 Task: For heading Arial black with underline.  font size for heading18,  'Change the font style of data to'Calibri.  and font size to 9,  Change the alignment of both headline & data to Align center.  In the sheet  Budget Planning Spreadsheet
Action: Mouse moved to (79, 103)
Screenshot: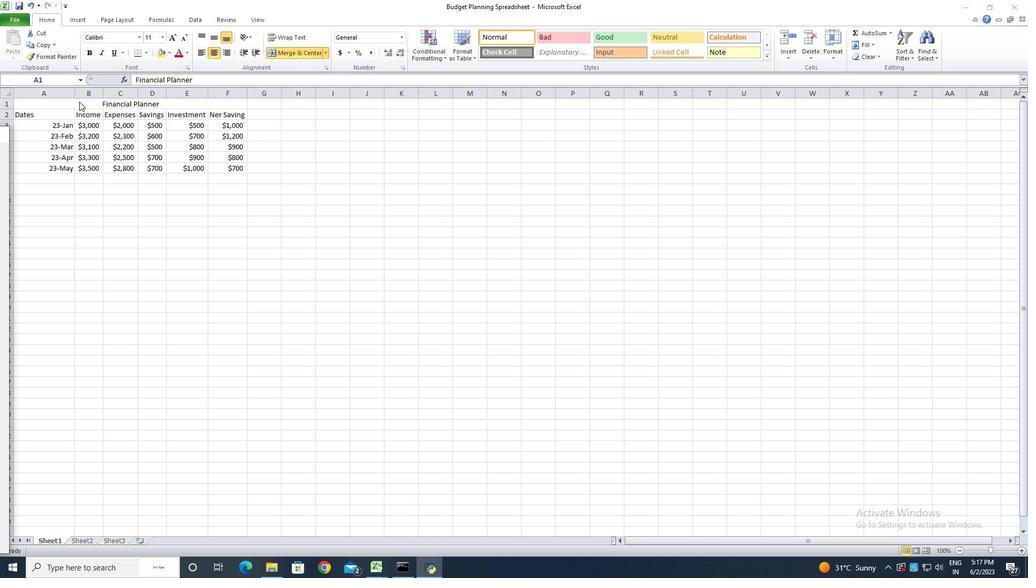 
Action: Mouse pressed left at (79, 103)
Screenshot: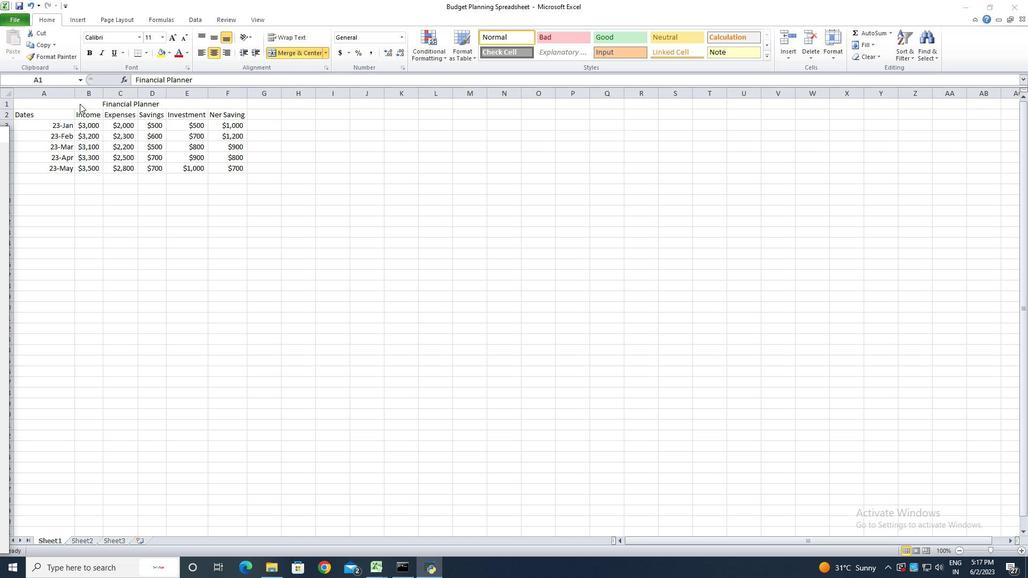 
Action: Mouse moved to (140, 32)
Screenshot: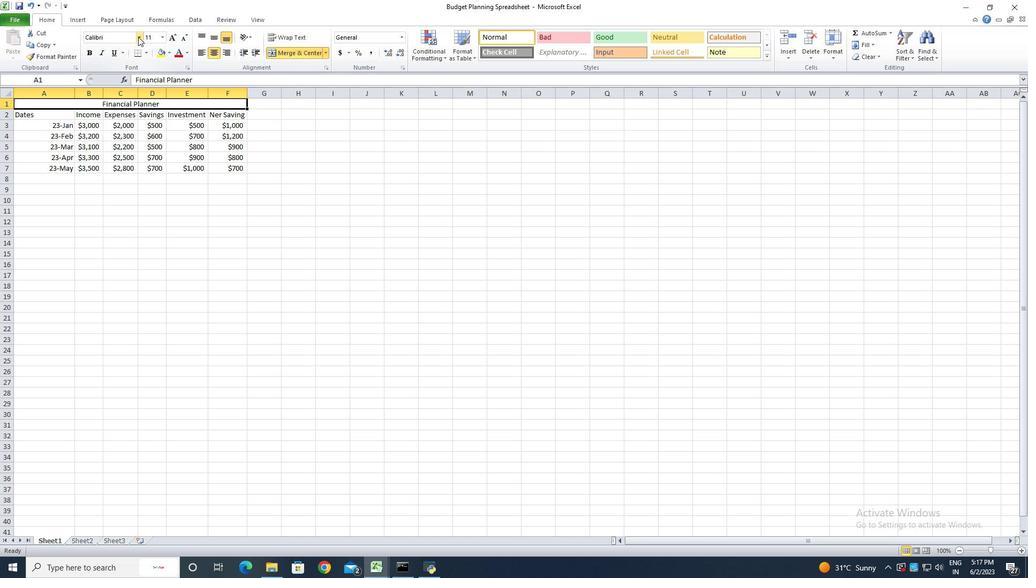 
Action: Mouse pressed left at (140, 32)
Screenshot: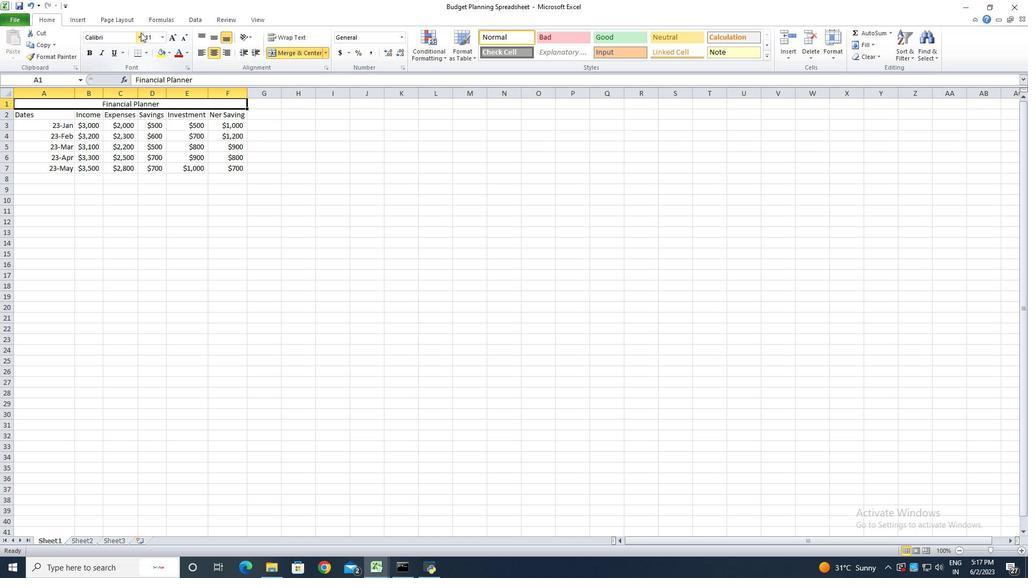 
Action: Mouse moved to (124, 133)
Screenshot: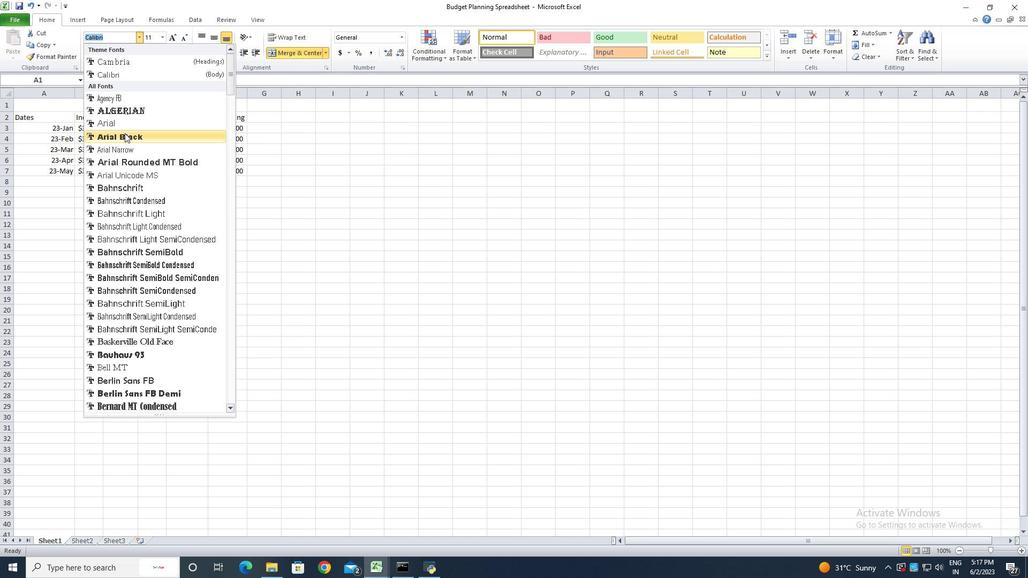 
Action: Mouse pressed left at (124, 133)
Screenshot: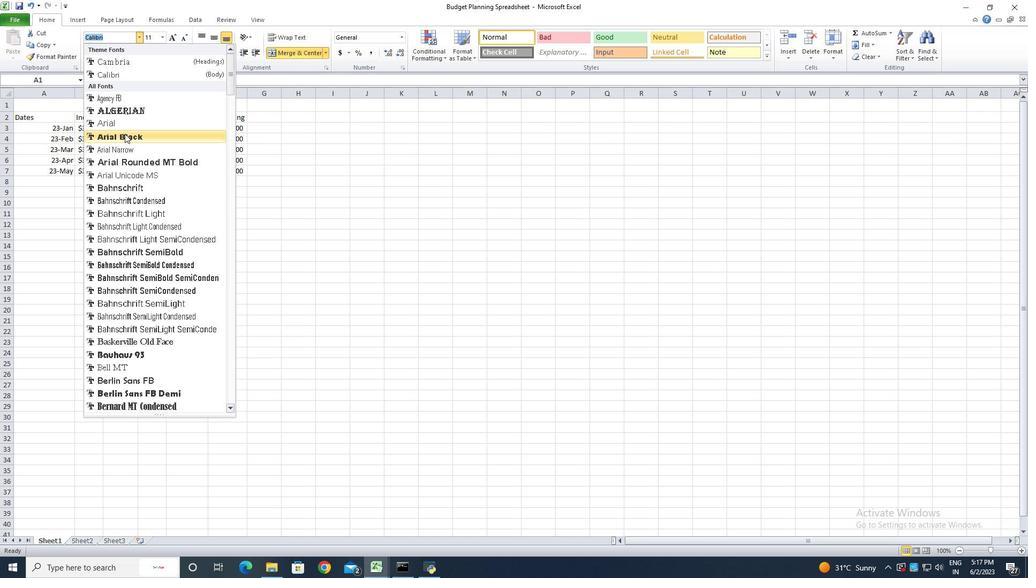 
Action: Mouse moved to (124, 54)
Screenshot: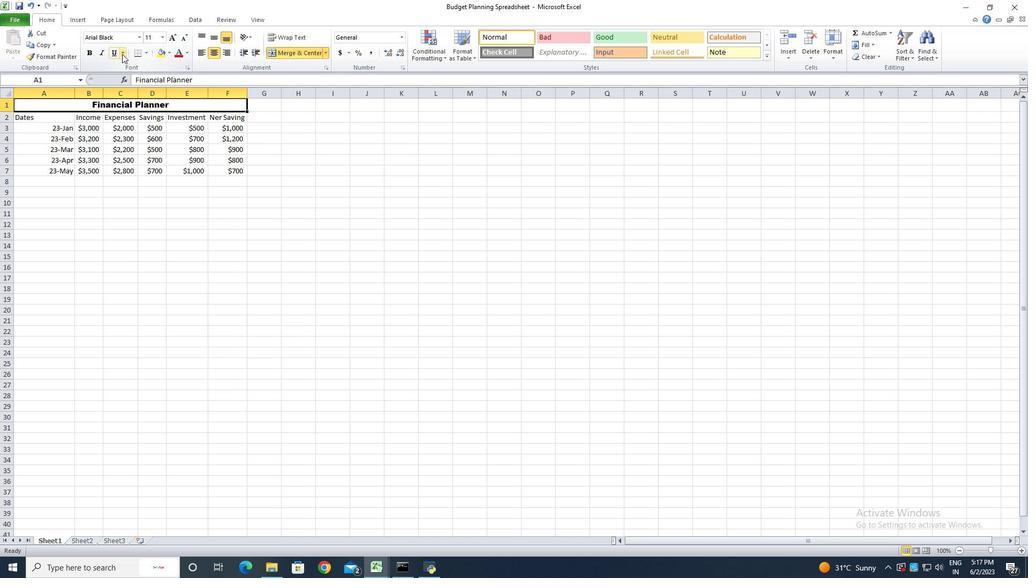 
Action: Mouse pressed left at (124, 54)
Screenshot: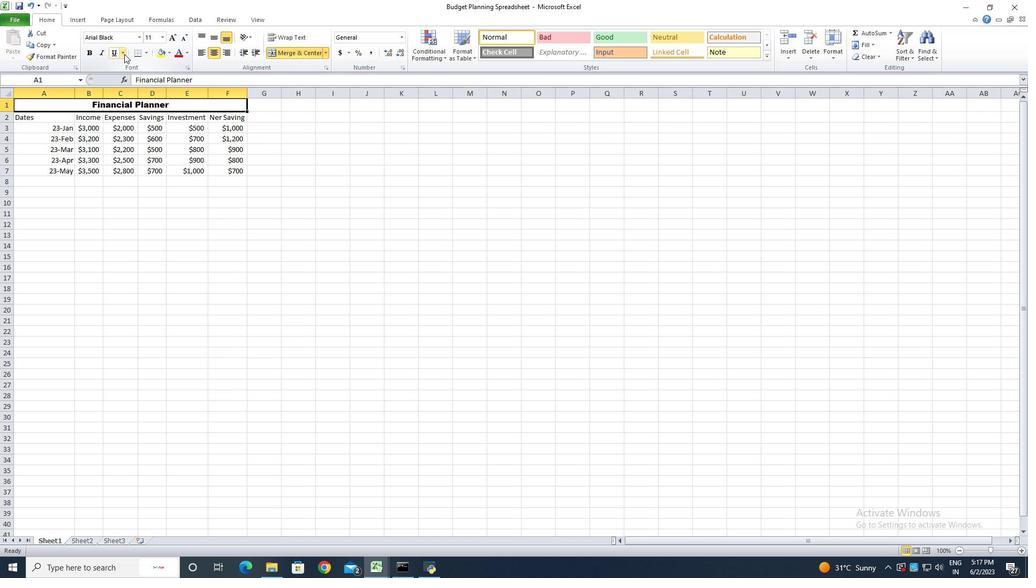 
Action: Mouse moved to (134, 65)
Screenshot: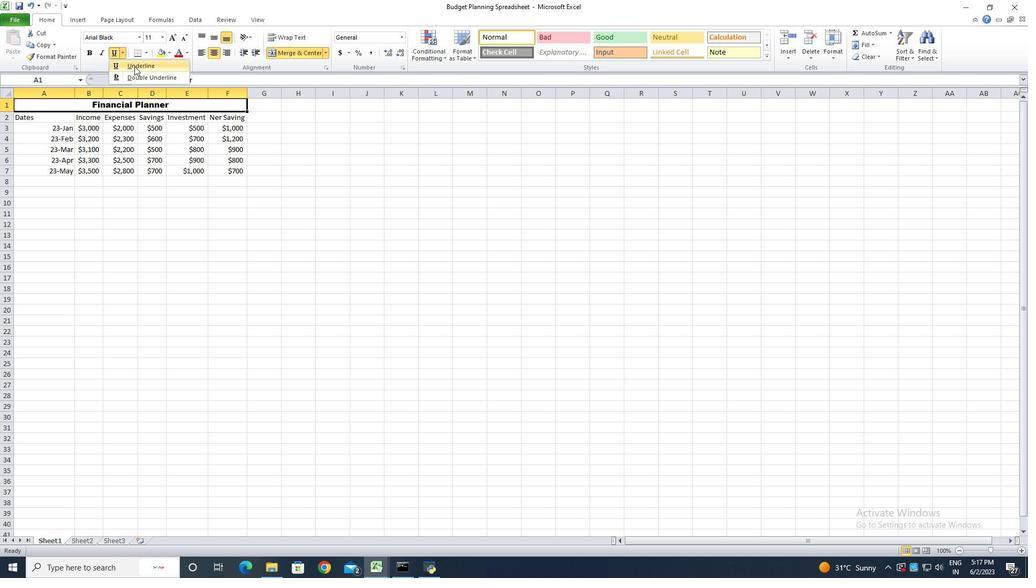 
Action: Mouse pressed left at (134, 65)
Screenshot: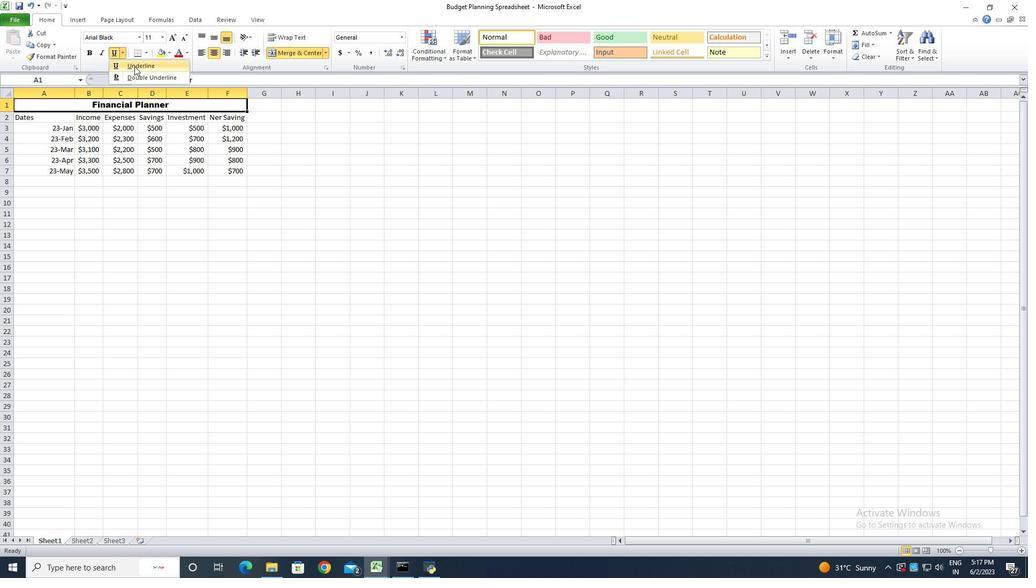 
Action: Mouse moved to (175, 38)
Screenshot: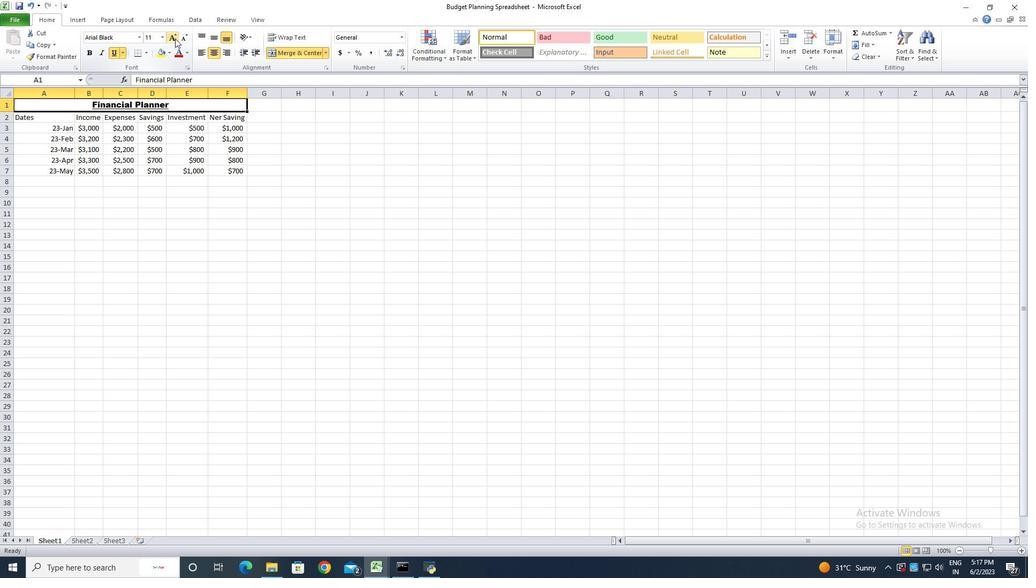 
Action: Mouse pressed left at (175, 38)
Screenshot: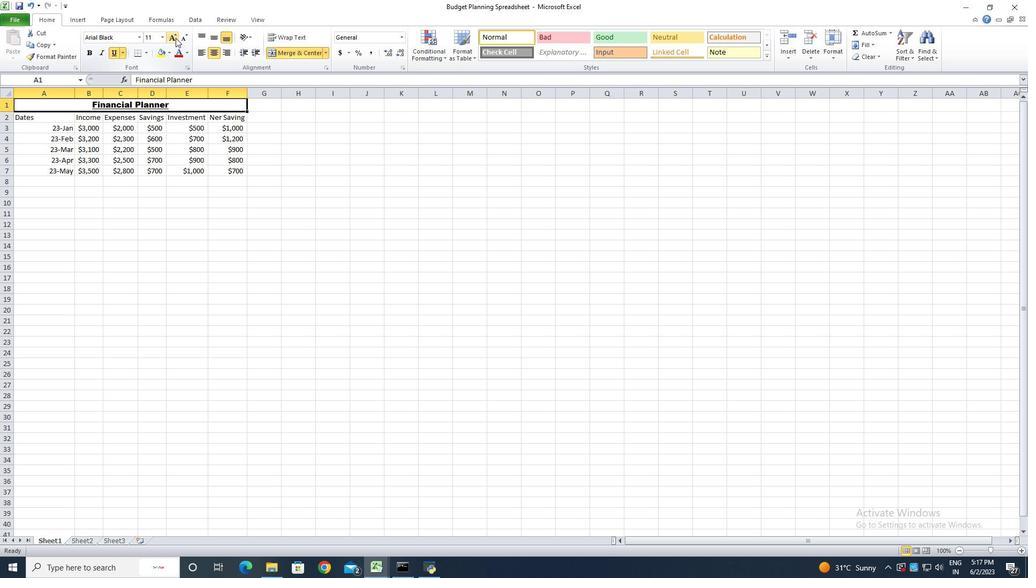 
Action: Mouse pressed left at (175, 38)
Screenshot: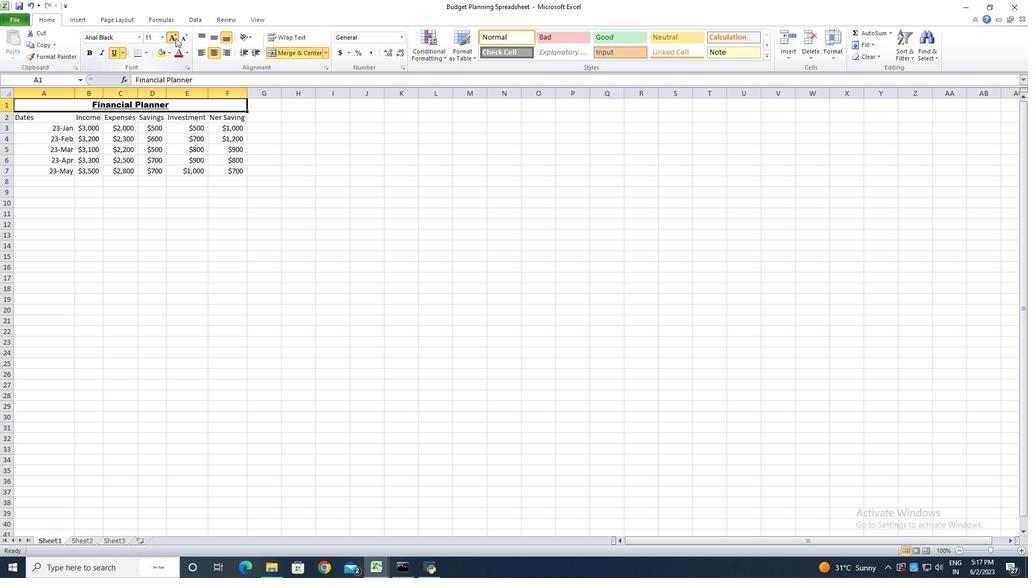 
Action: Mouse pressed left at (175, 38)
Screenshot: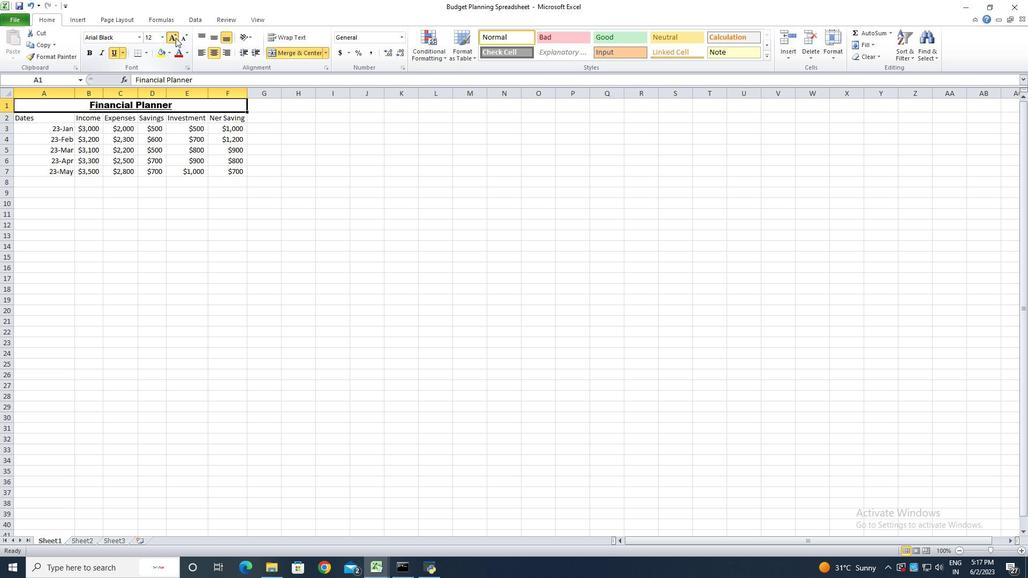 
Action: Mouse pressed left at (175, 38)
Screenshot: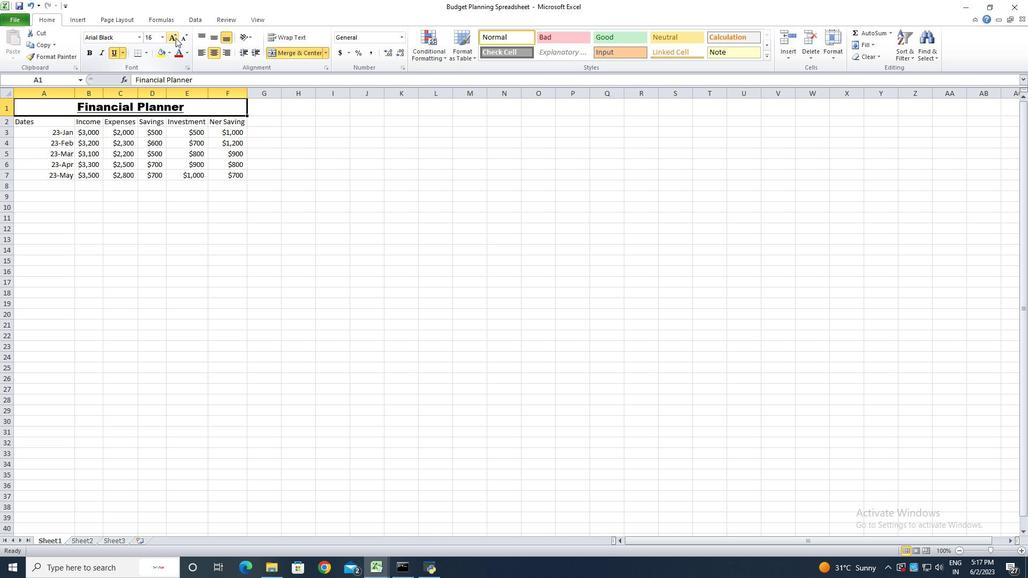 
Action: Mouse moved to (118, 217)
Screenshot: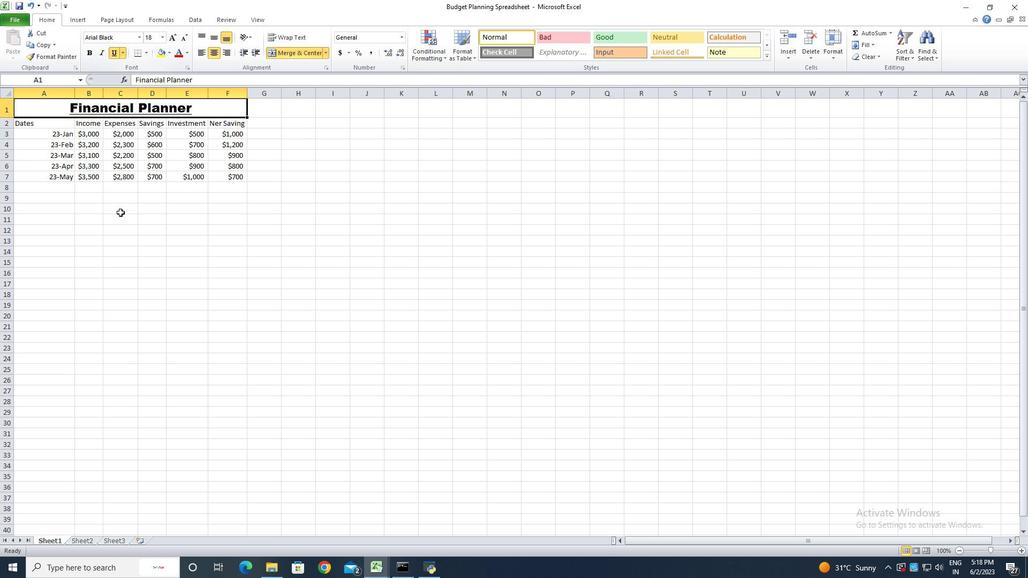 
Action: Mouse pressed left at (118, 217)
Screenshot: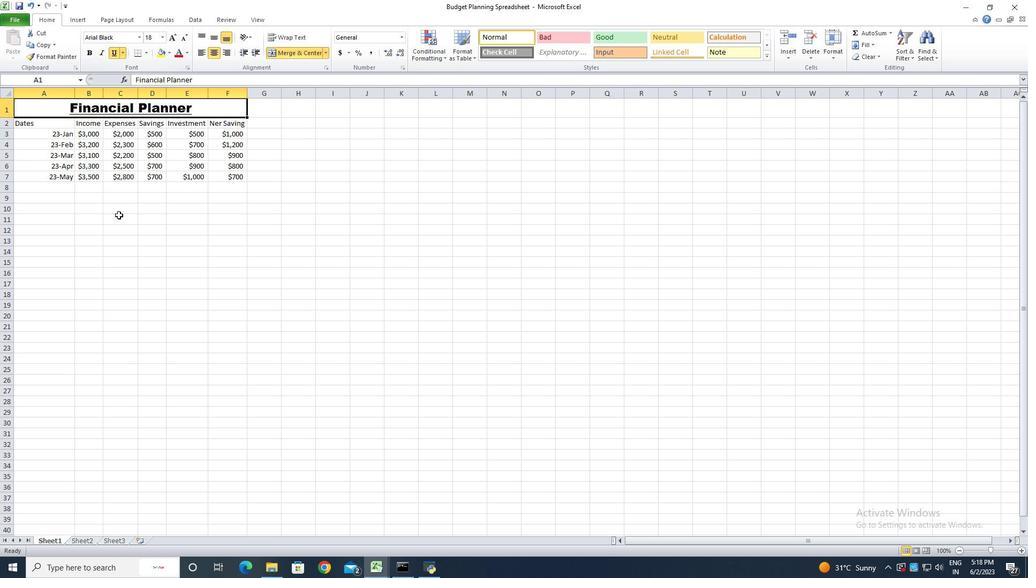 
Action: Mouse moved to (42, 121)
Screenshot: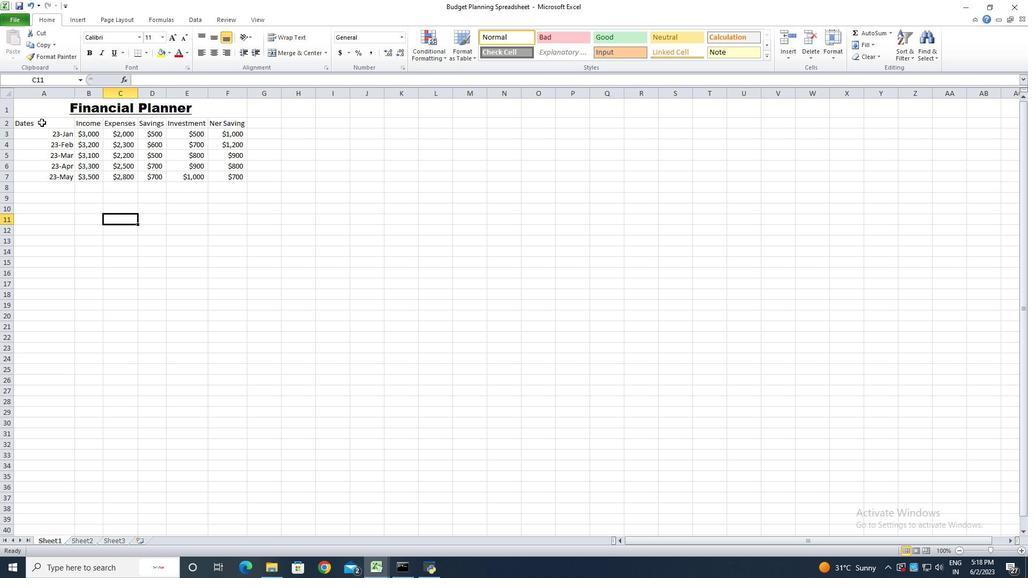 
Action: Mouse pressed left at (42, 121)
Screenshot: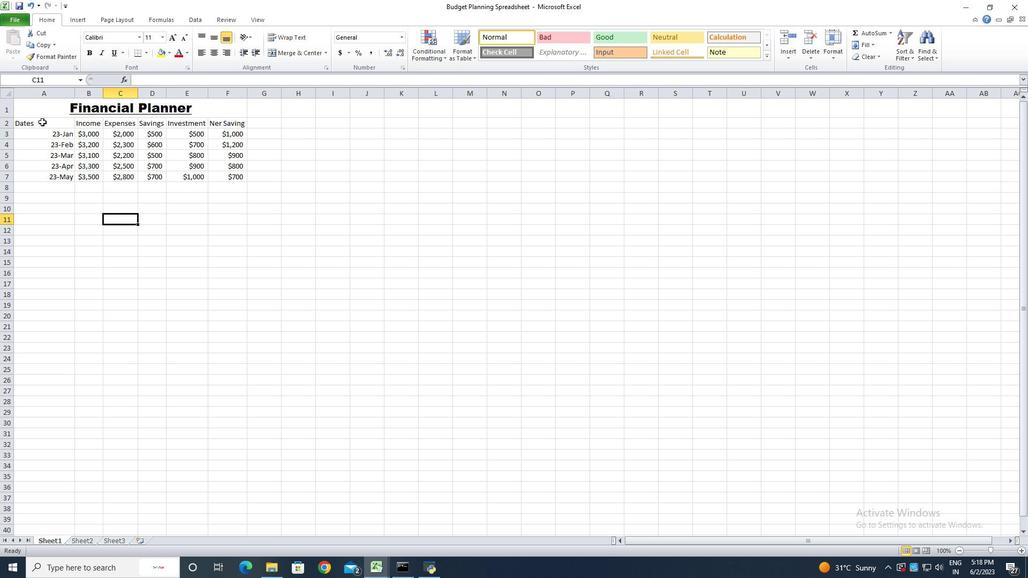 
Action: Mouse moved to (140, 37)
Screenshot: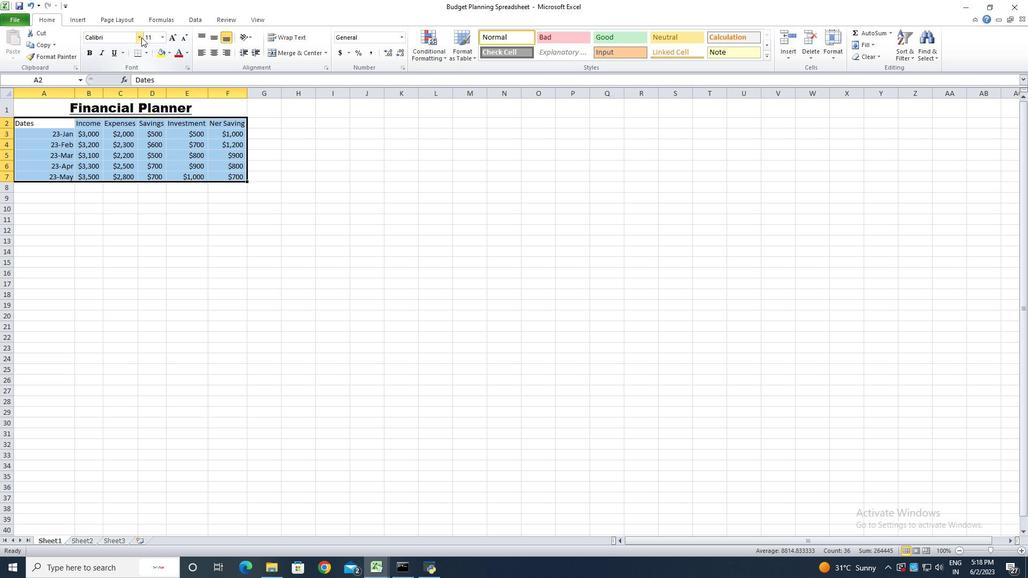 
Action: Mouse pressed left at (140, 37)
Screenshot: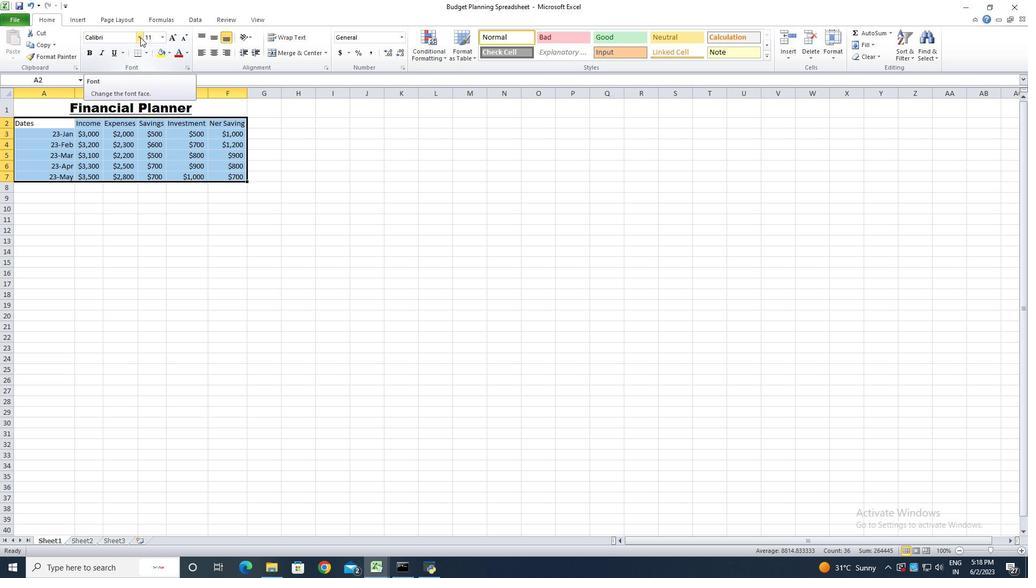 
Action: Mouse moved to (123, 76)
Screenshot: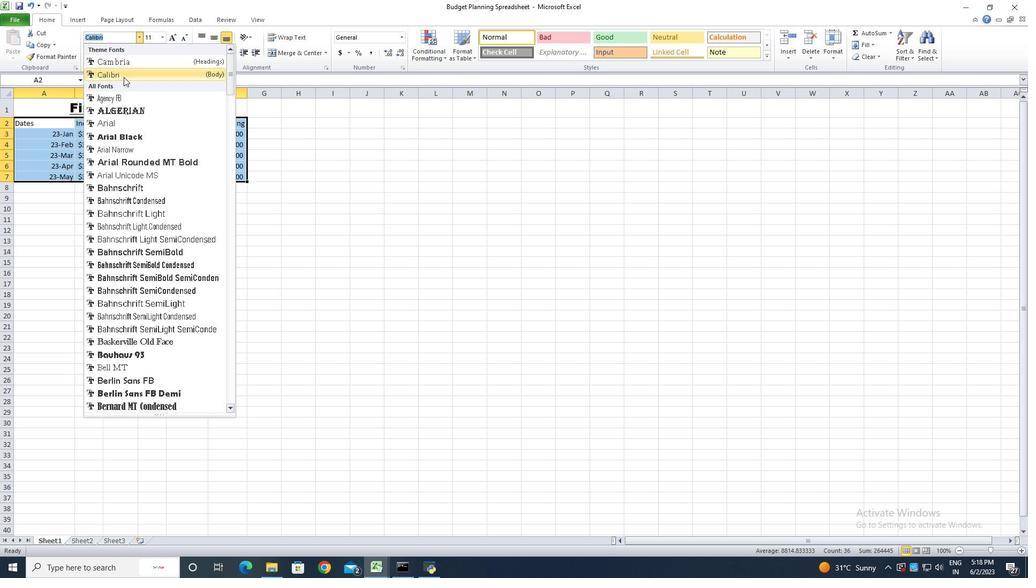 
Action: Mouse pressed left at (123, 76)
Screenshot: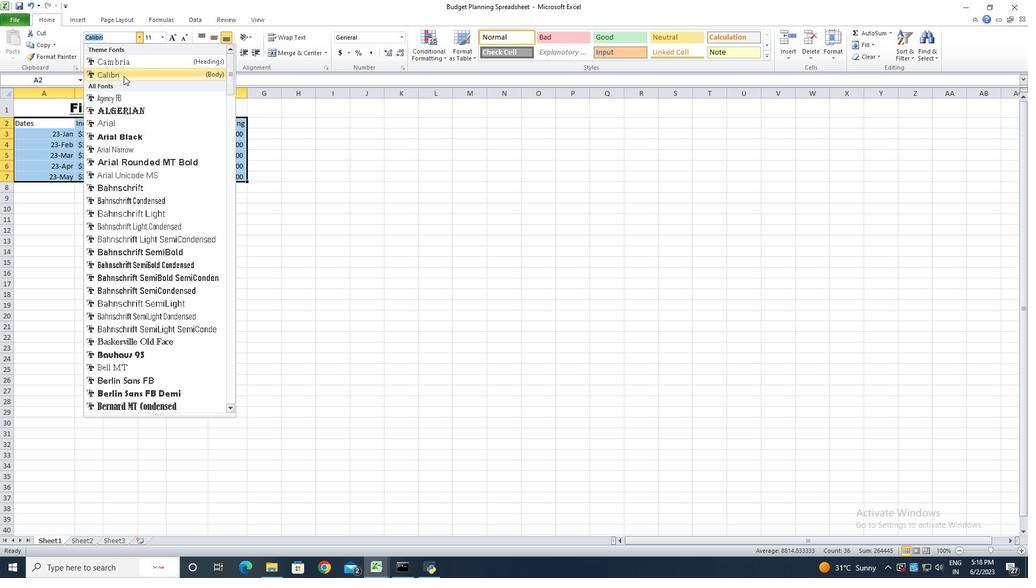 
Action: Mouse moved to (185, 36)
Screenshot: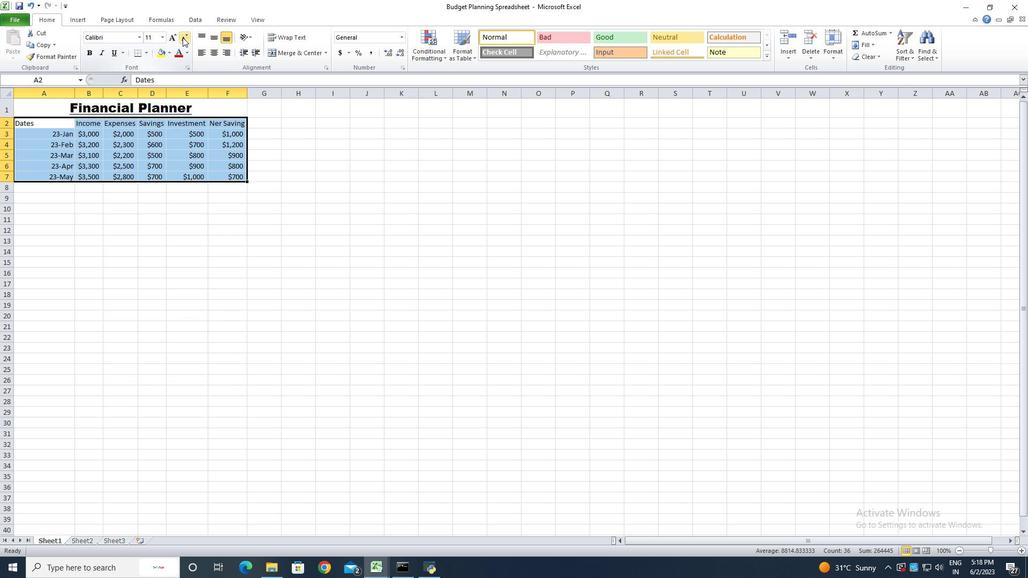 
Action: Mouse pressed left at (185, 36)
Screenshot: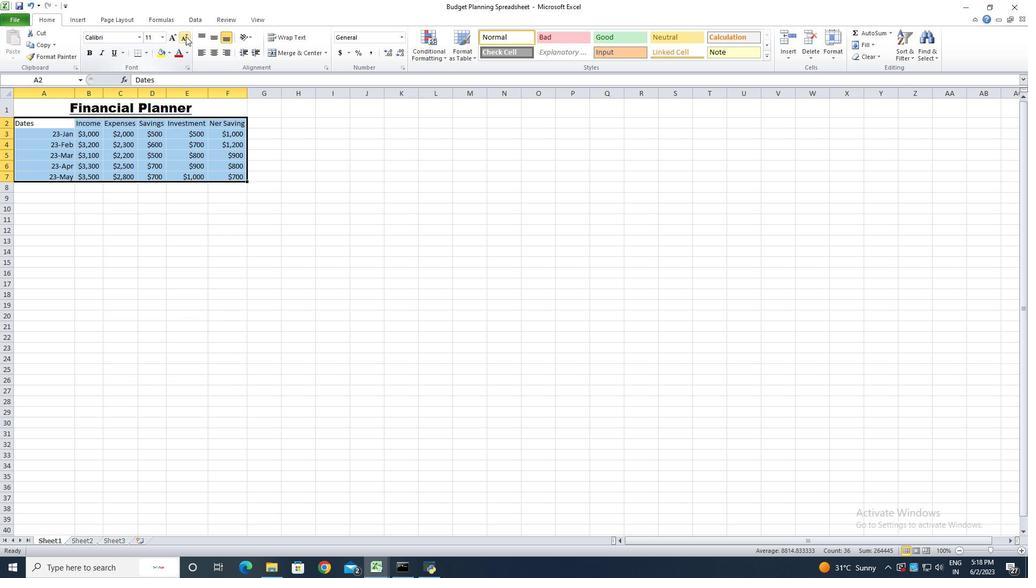 
Action: Mouse pressed left at (185, 36)
Screenshot: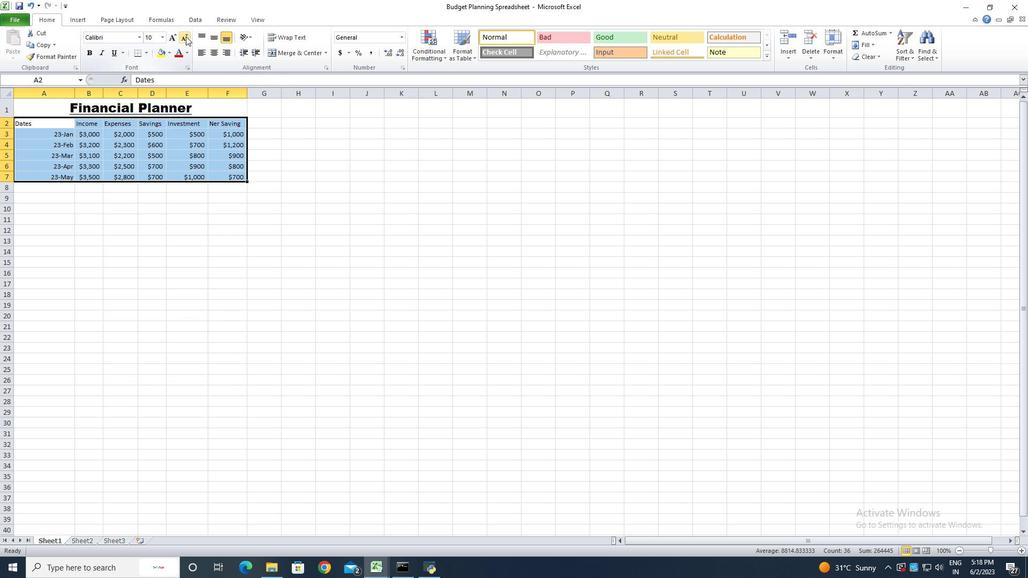 
Action: Mouse moved to (123, 222)
Screenshot: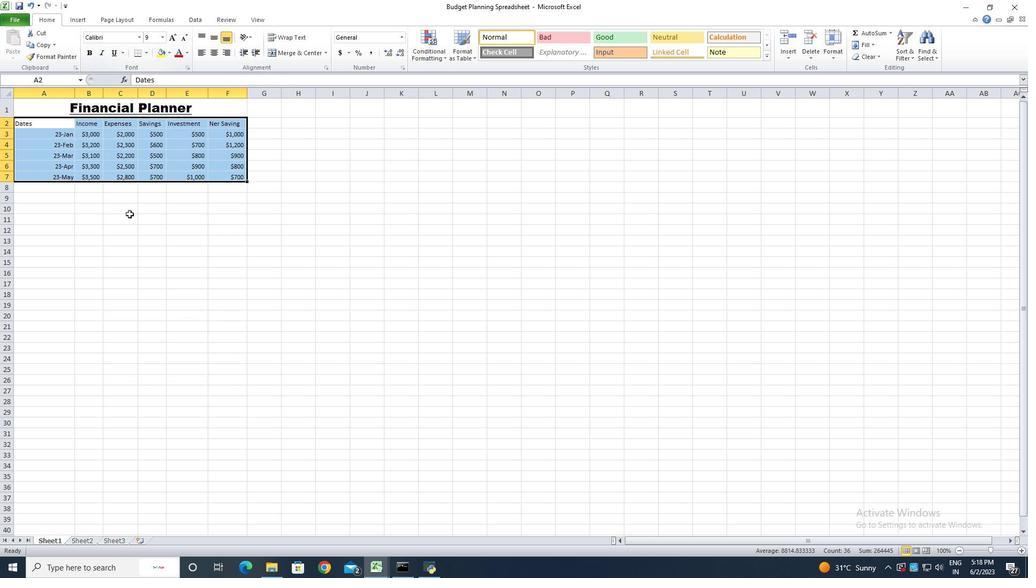 
Action: Mouse pressed left at (123, 222)
Screenshot: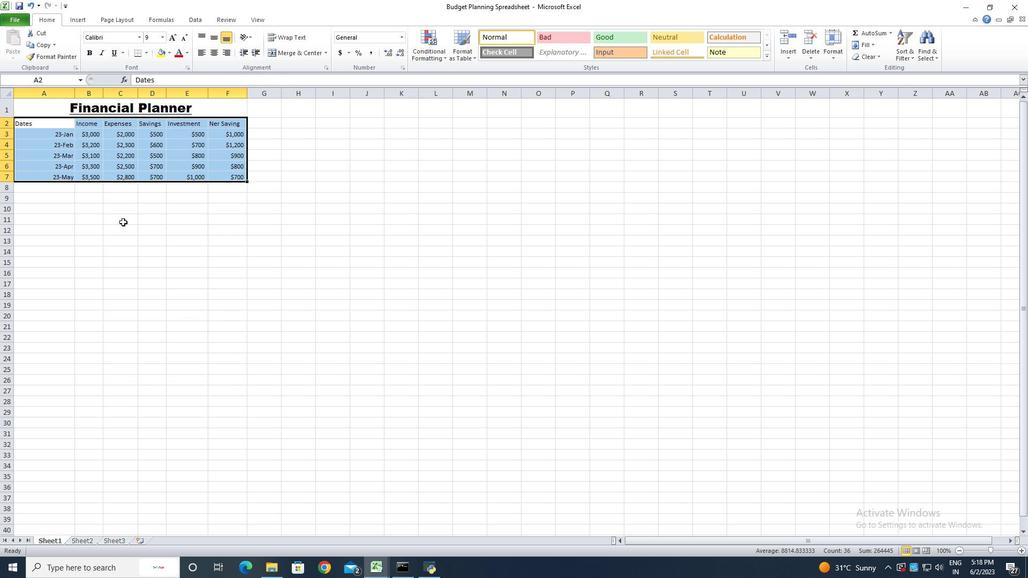 
Action: Mouse moved to (47, 104)
Screenshot: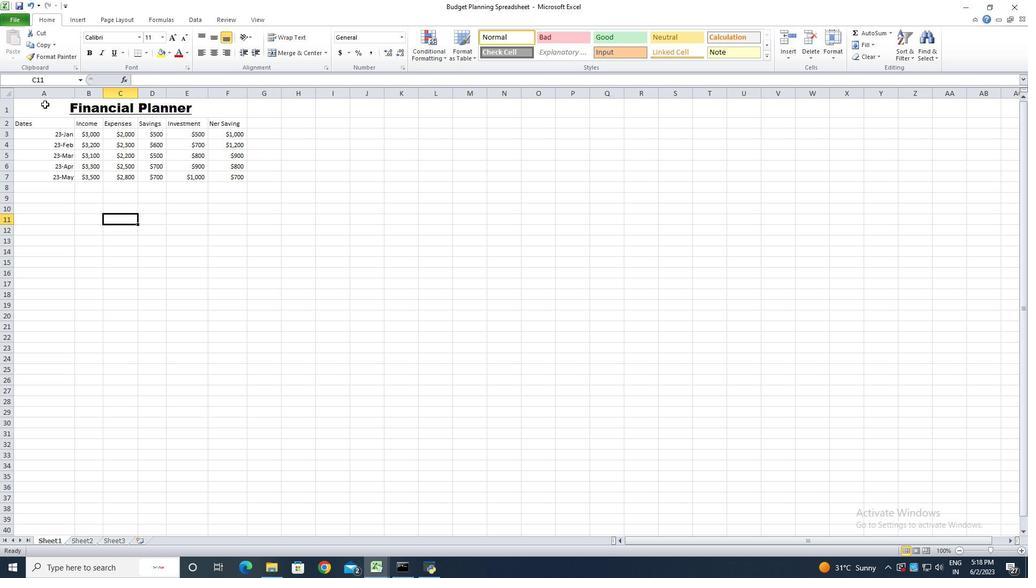 
Action: Mouse pressed left at (47, 104)
Screenshot: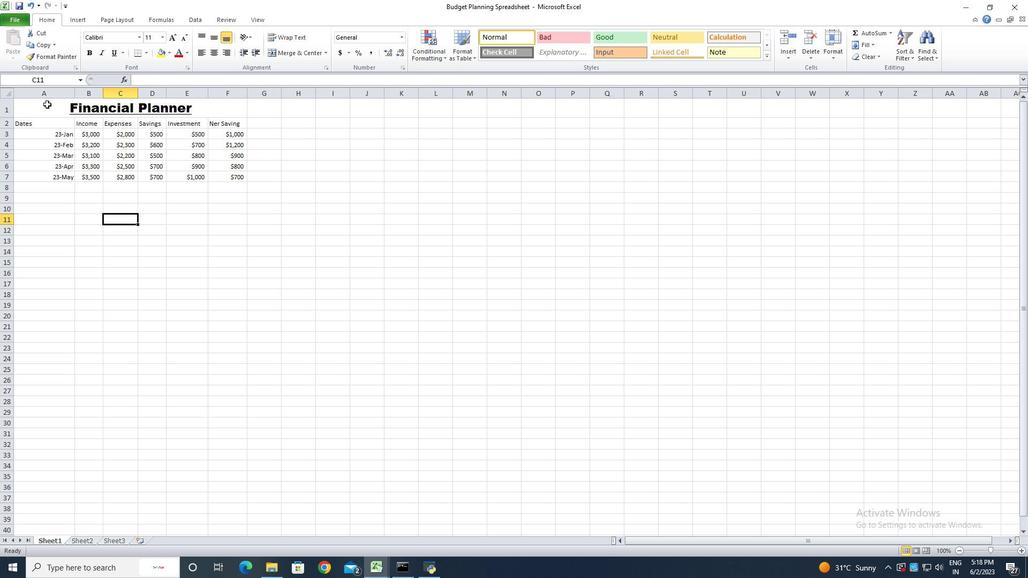 
Action: Mouse moved to (214, 53)
Screenshot: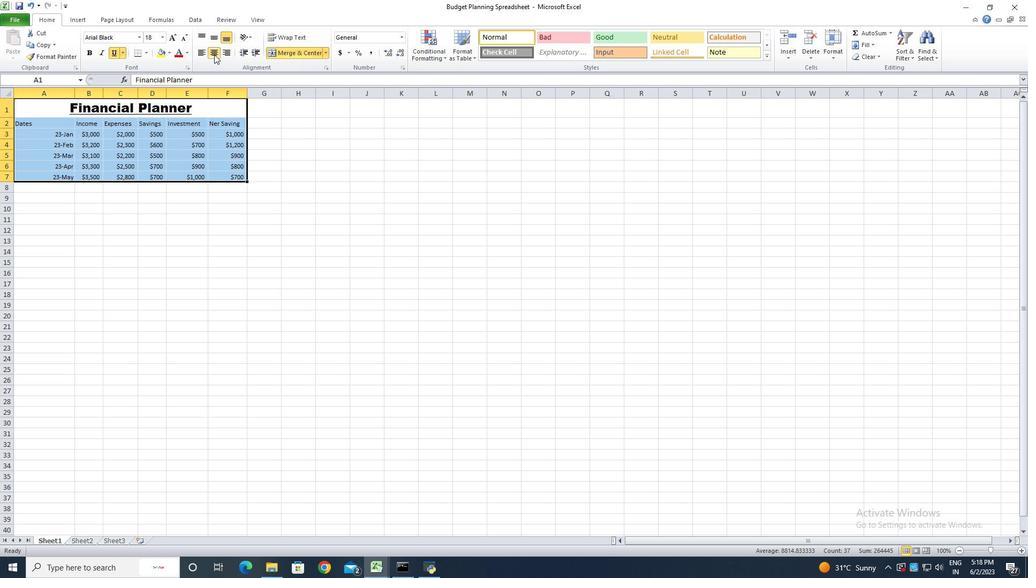 
Action: Mouse pressed left at (214, 53)
Screenshot: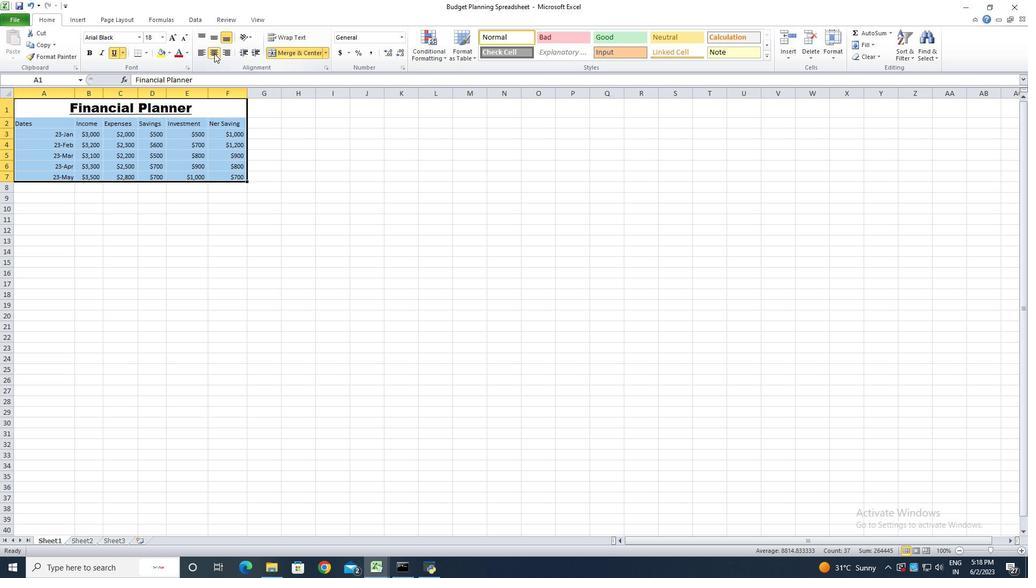 
Action: Mouse pressed left at (214, 53)
Screenshot: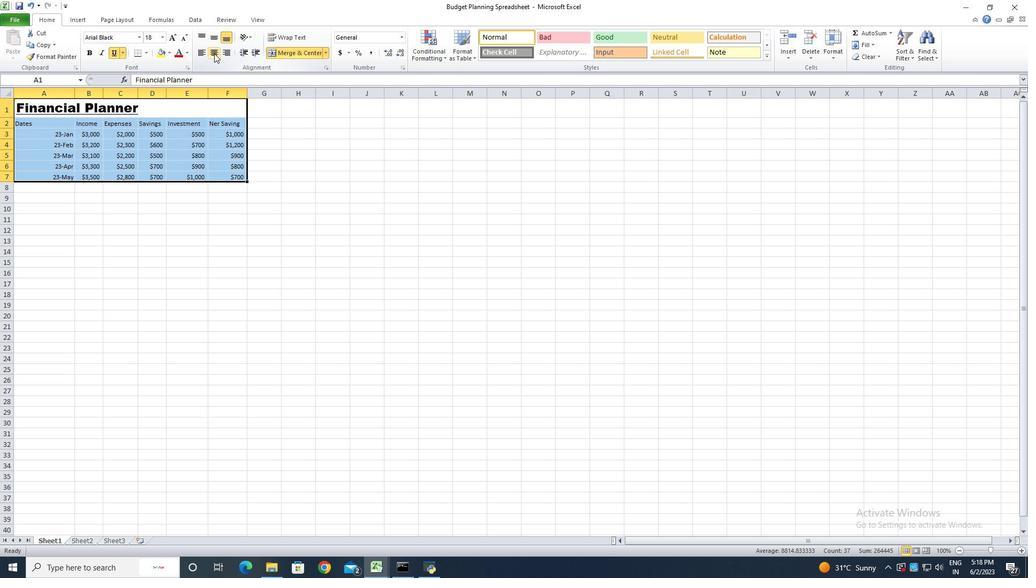
Action: Mouse moved to (241, 227)
Screenshot: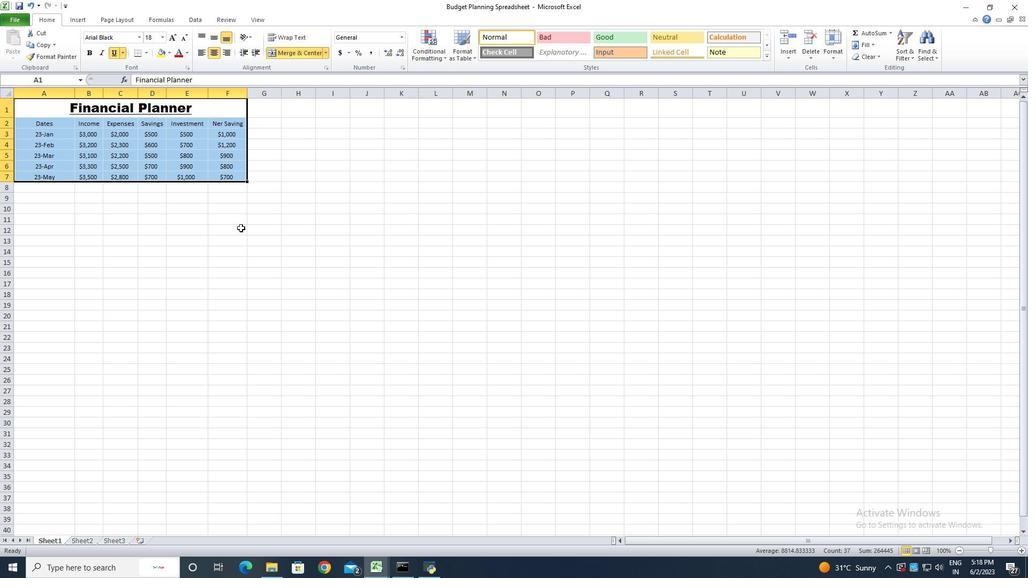 
Action: Mouse pressed left at (241, 227)
Screenshot: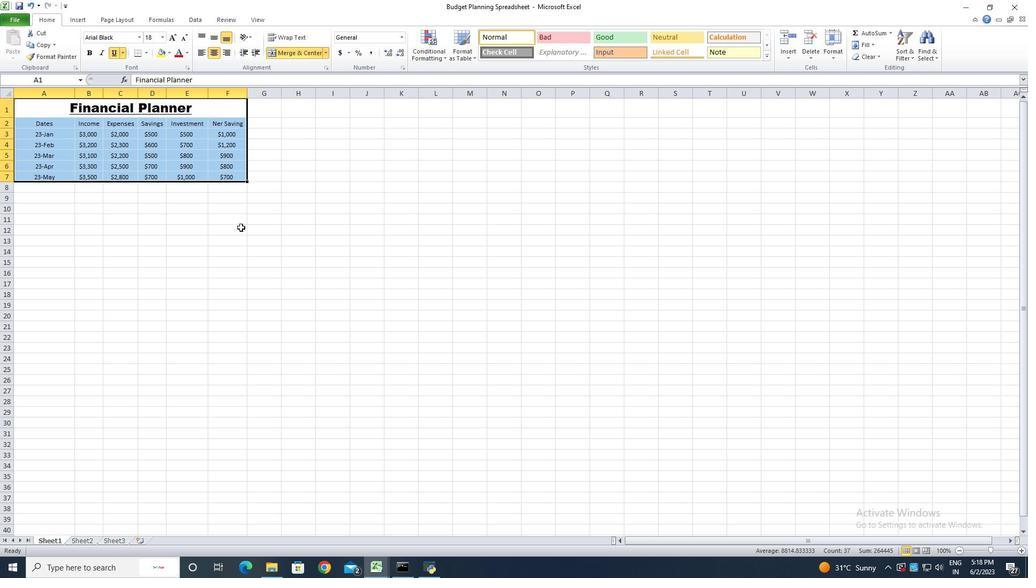 
Action: Key pressed ctrl+S<'\x13'><'\x13'>
Screenshot: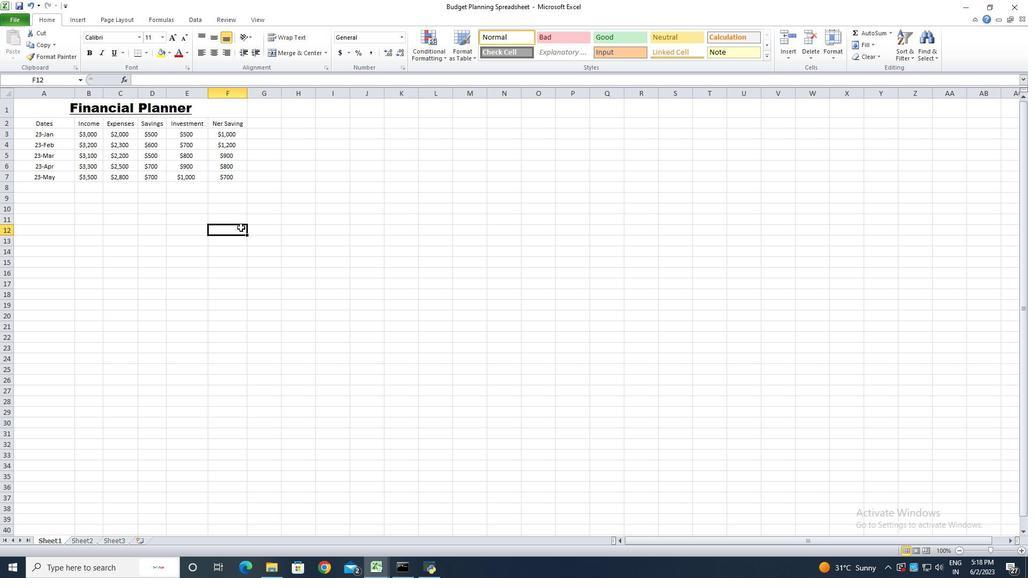 
Action: Mouse moved to (215, 193)
Screenshot: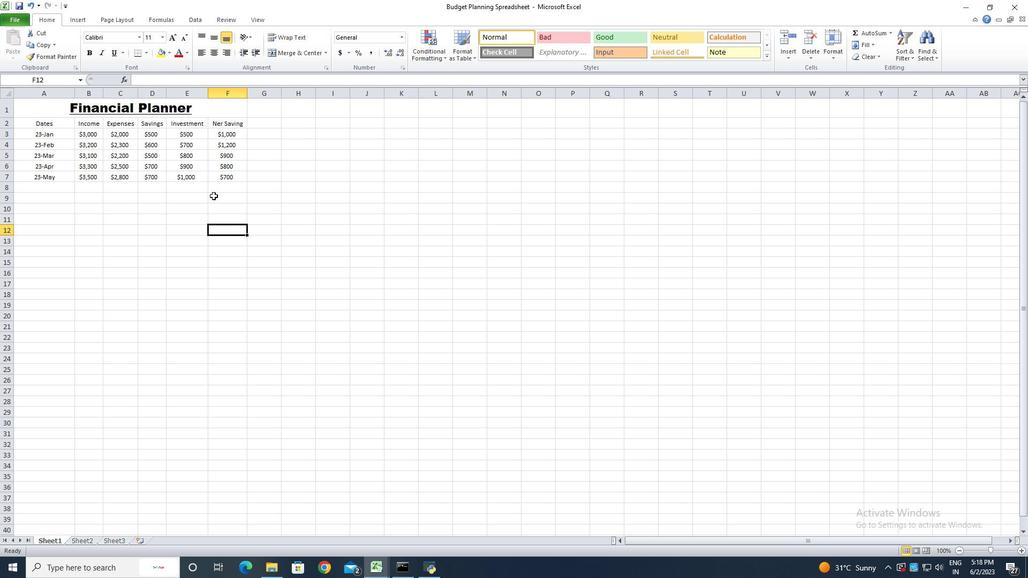 
Action: Mouse pressed left at (215, 193)
Screenshot: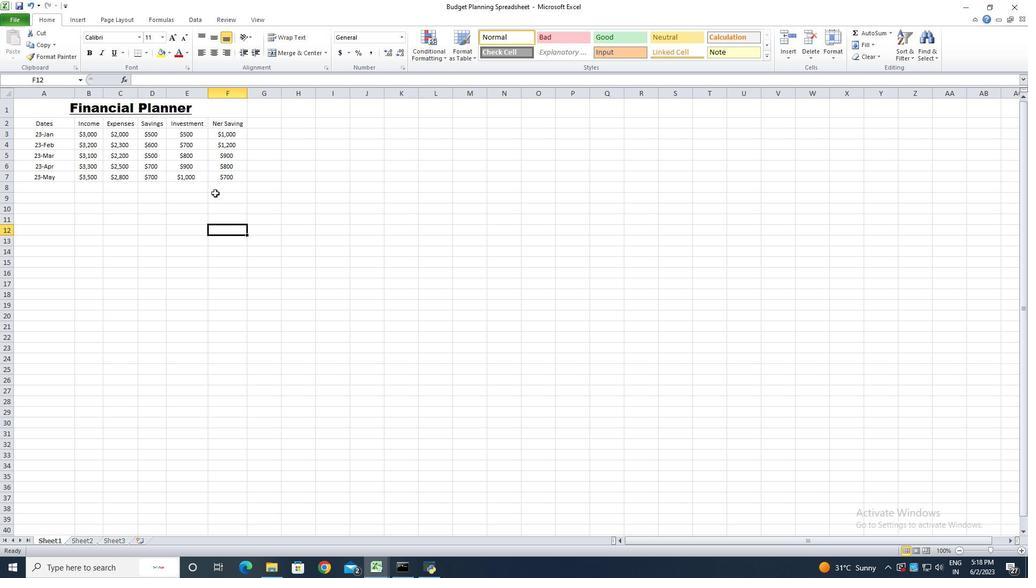 
Action: Key pressed ctrl+S<'\x13'><'\x13'><'\x13'><'\x13'><'\x13'><'\x13'><'\x13'>
Screenshot: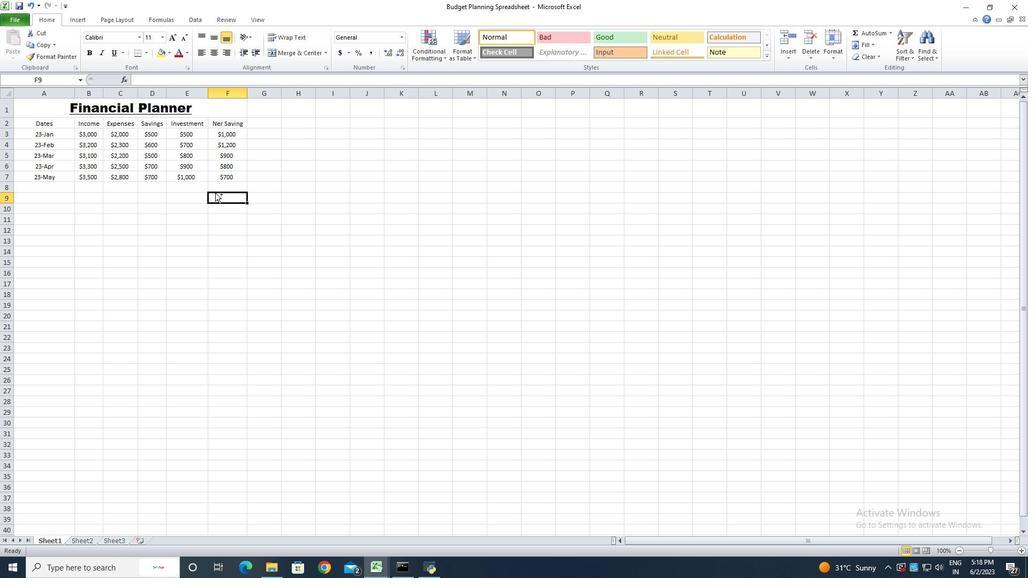 
